 Task: For heading Arial black with underline.  font size for heading18,  'Change the font style of data to'Calibri.  and font size to 9,  Change the alignment of both headline & data to Align center.  In the sheet  analysisSalesMetrics
Action: Mouse moved to (136, 177)
Screenshot: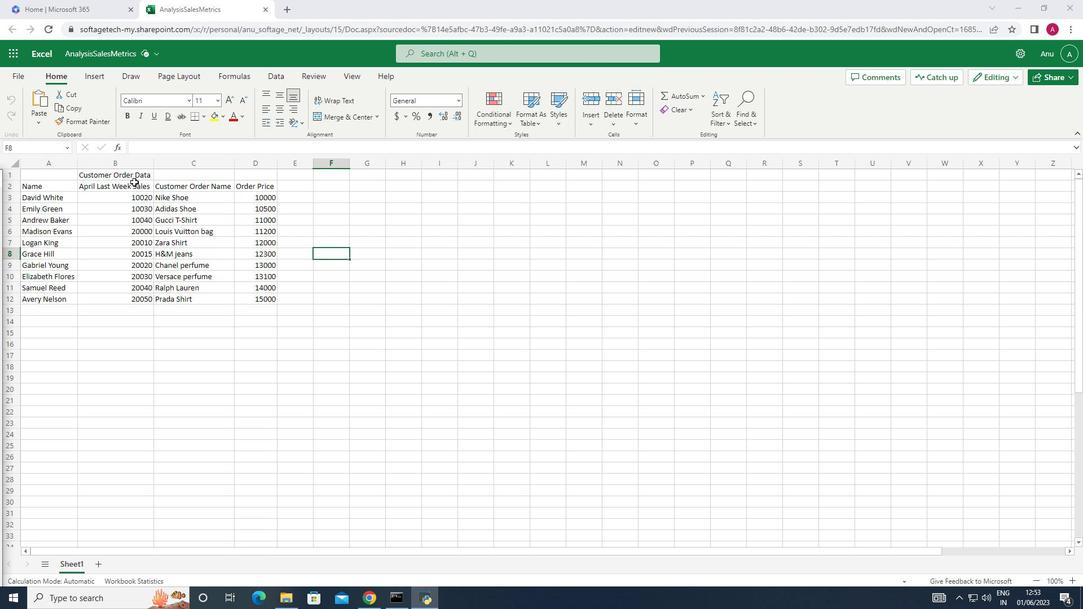 
Action: Mouse pressed left at (136, 177)
Screenshot: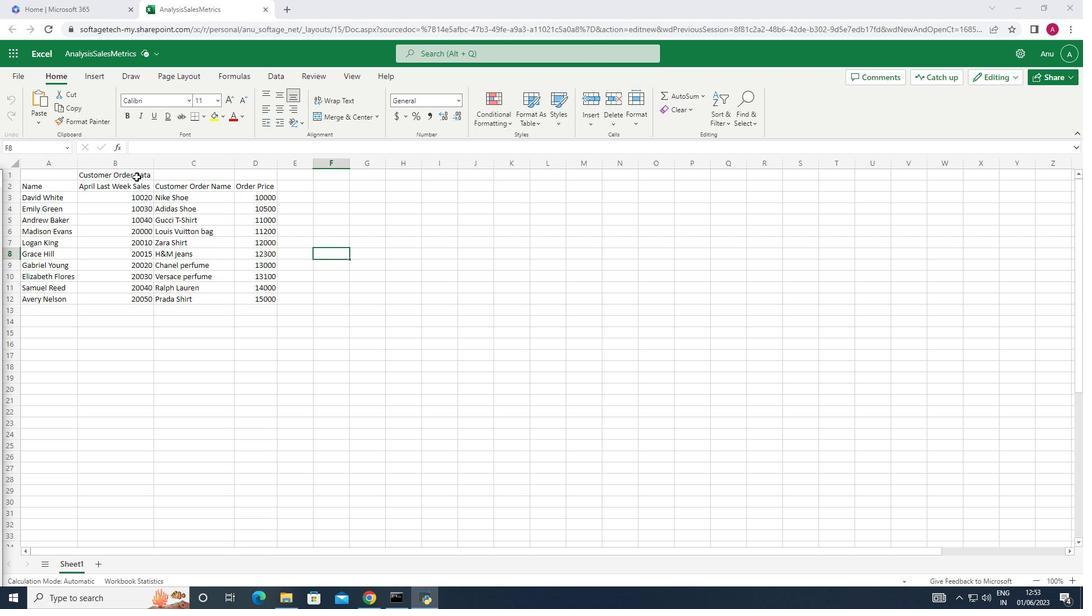 
Action: Mouse moved to (187, 99)
Screenshot: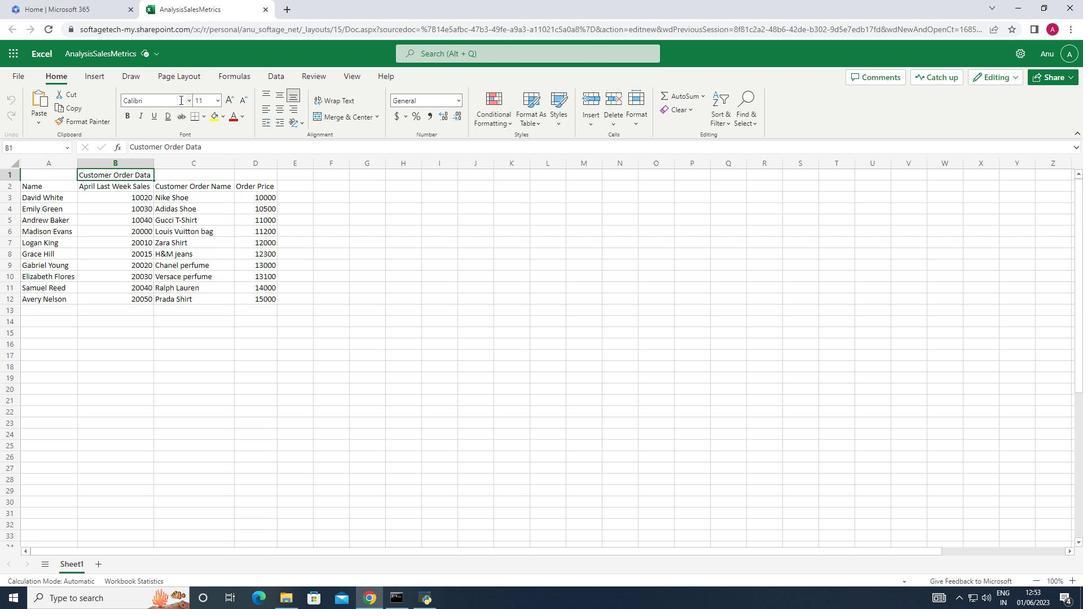 
Action: Mouse pressed left at (187, 99)
Screenshot: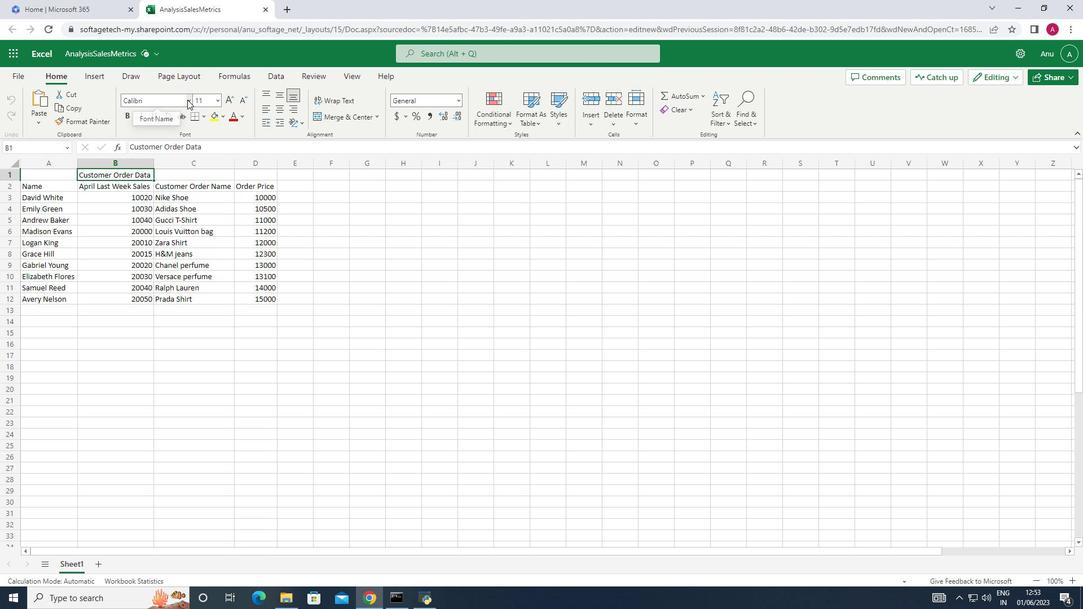 
Action: Mouse moved to (167, 129)
Screenshot: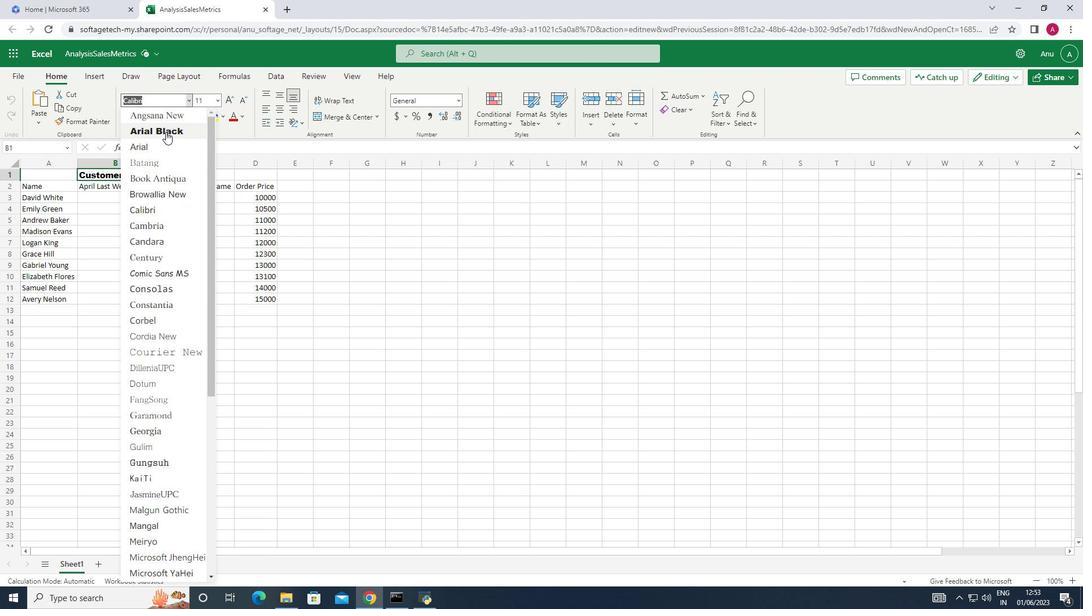 
Action: Mouse pressed left at (167, 129)
Screenshot: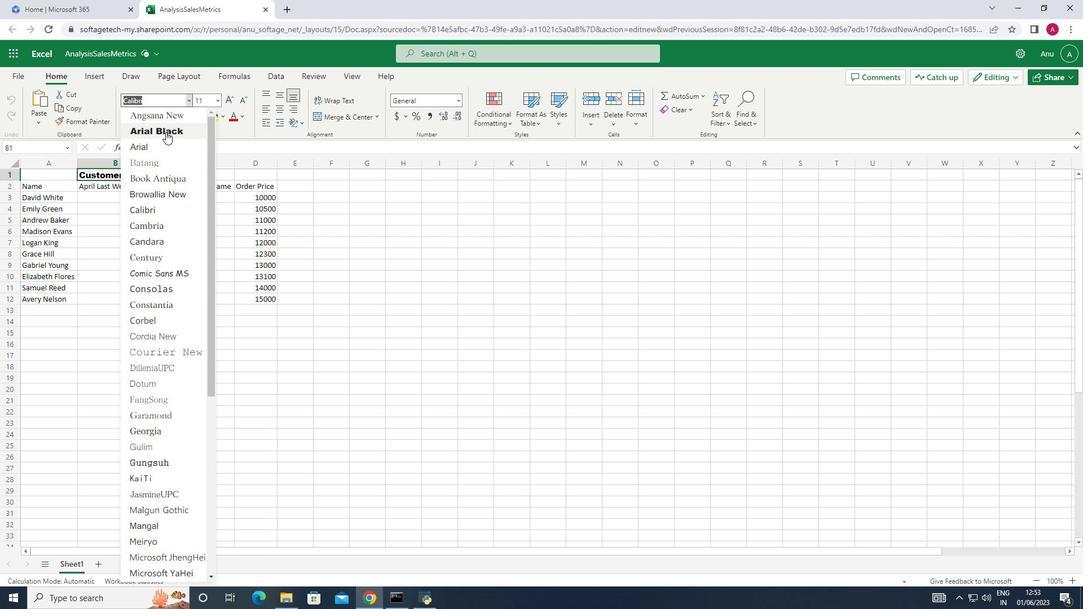 
Action: Mouse moved to (159, 115)
Screenshot: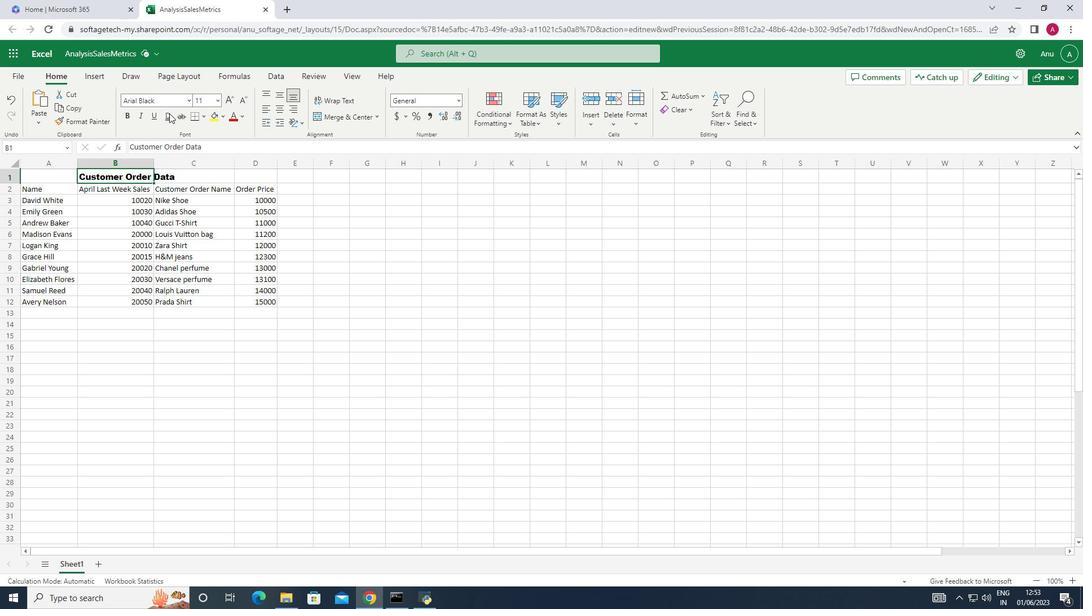 
Action: Mouse pressed left at (159, 115)
Screenshot: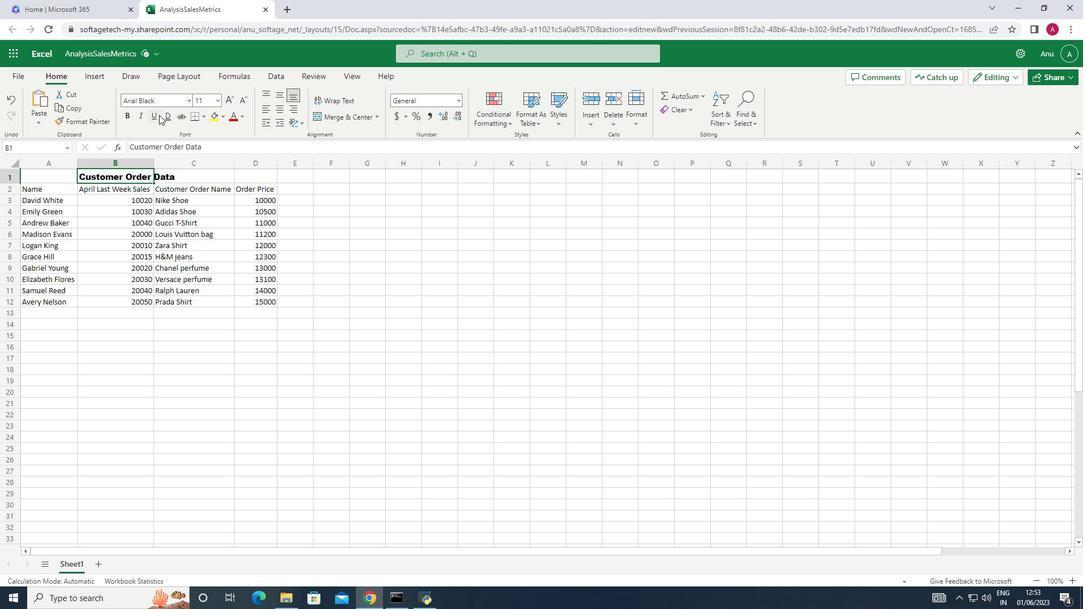 
Action: Mouse moved to (222, 101)
Screenshot: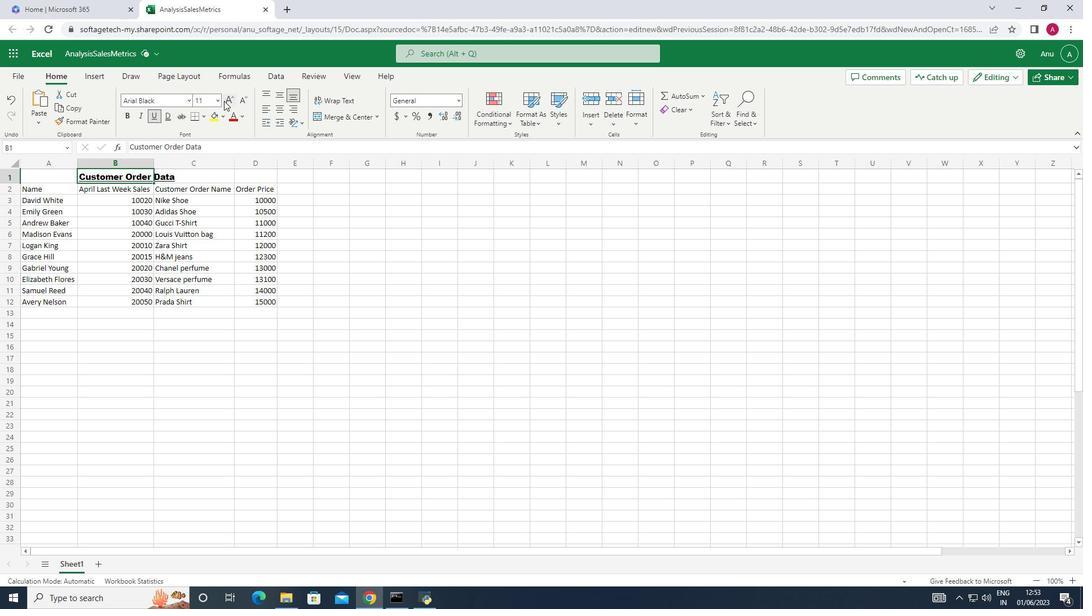 
Action: Mouse pressed left at (222, 101)
Screenshot: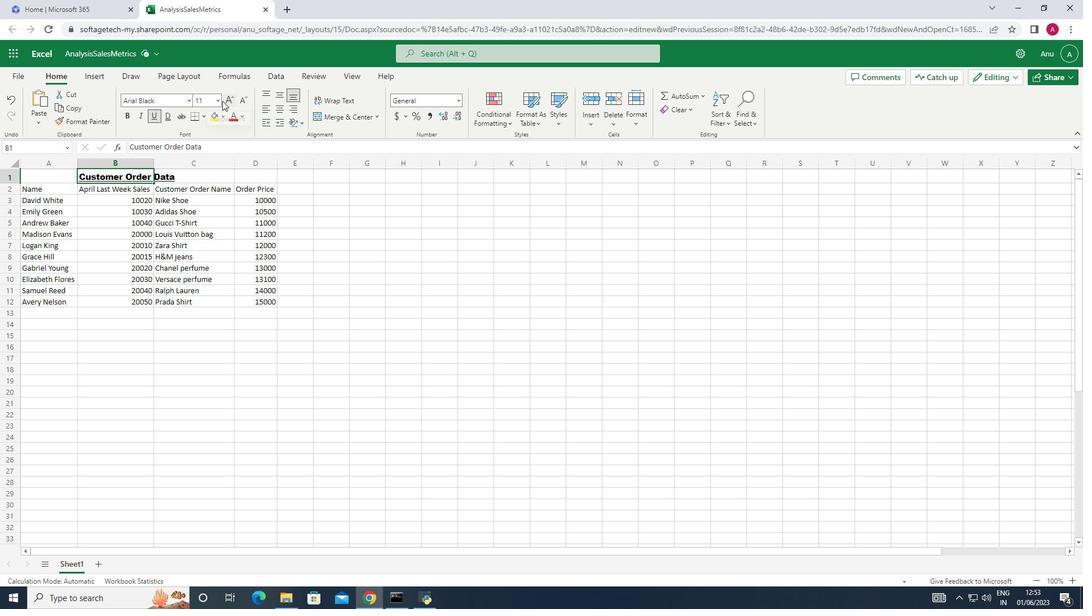 
Action: Mouse moved to (216, 100)
Screenshot: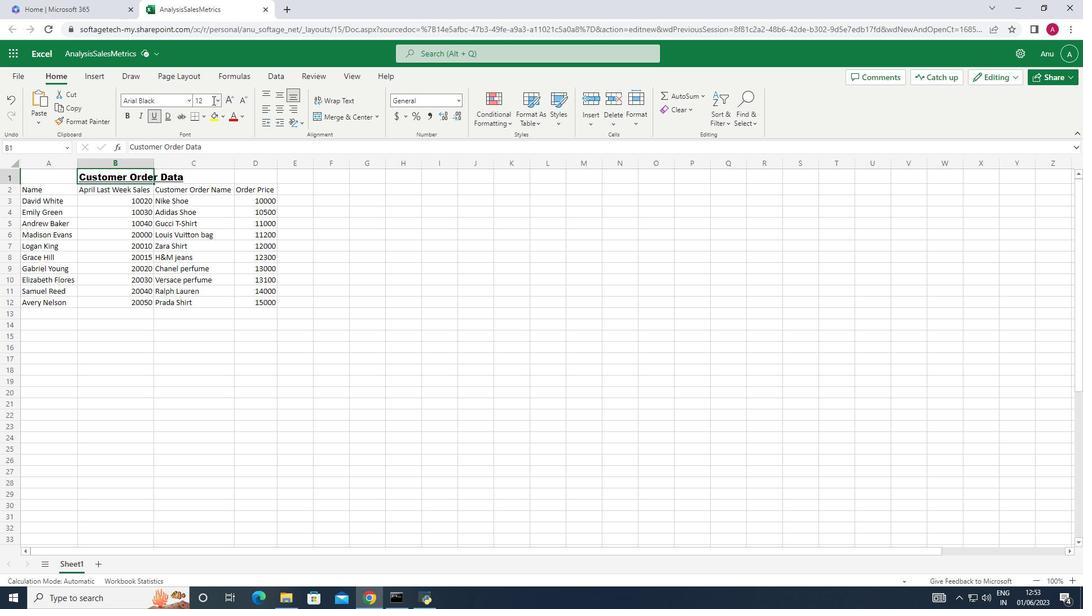 
Action: Mouse pressed left at (216, 100)
Screenshot: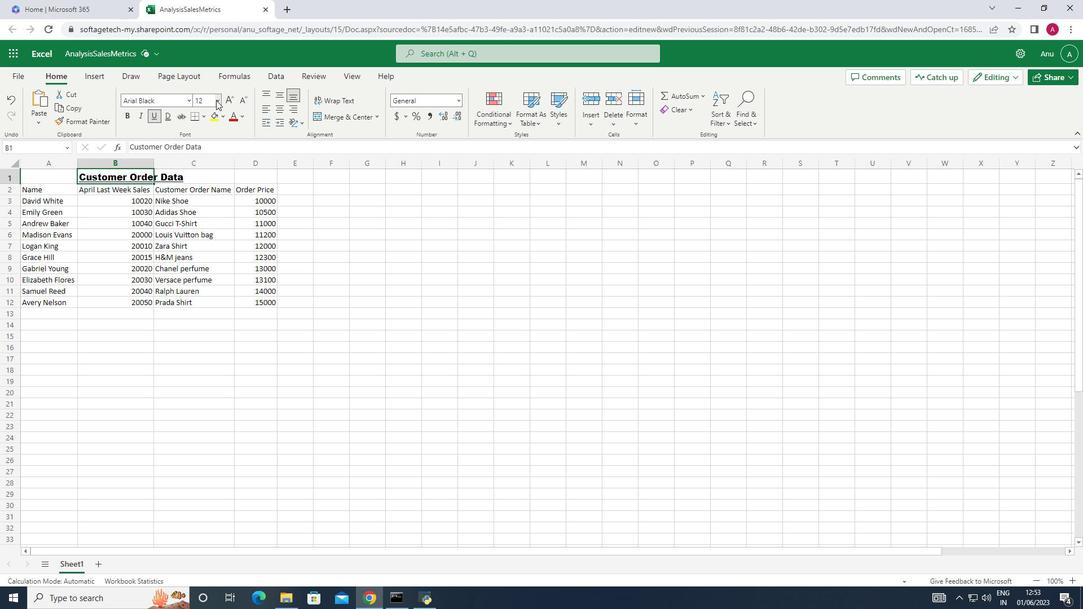 
Action: Mouse moved to (211, 221)
Screenshot: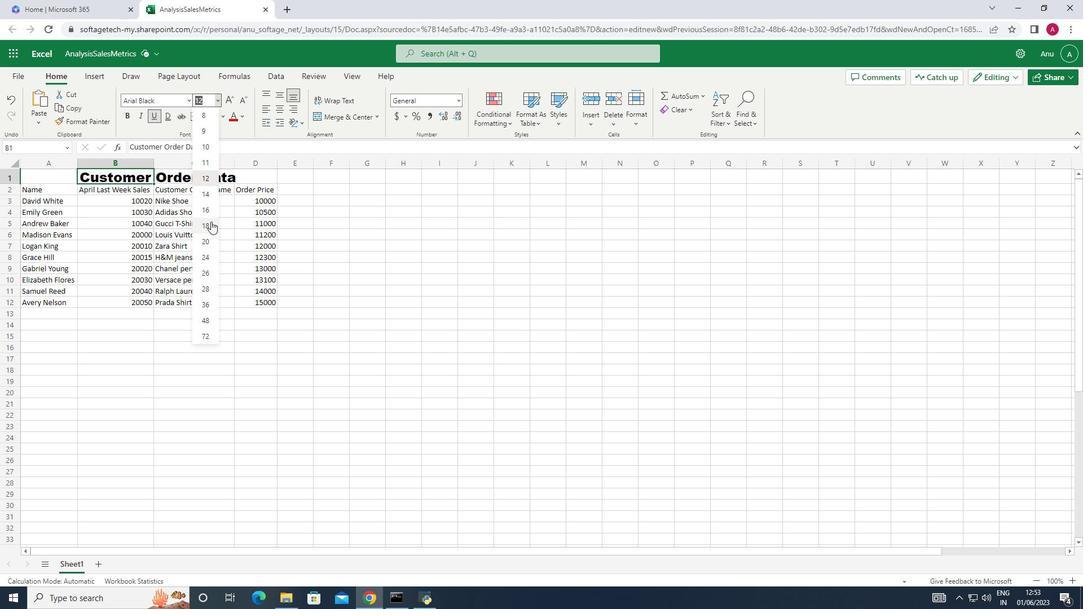 
Action: Mouse pressed left at (211, 221)
Screenshot: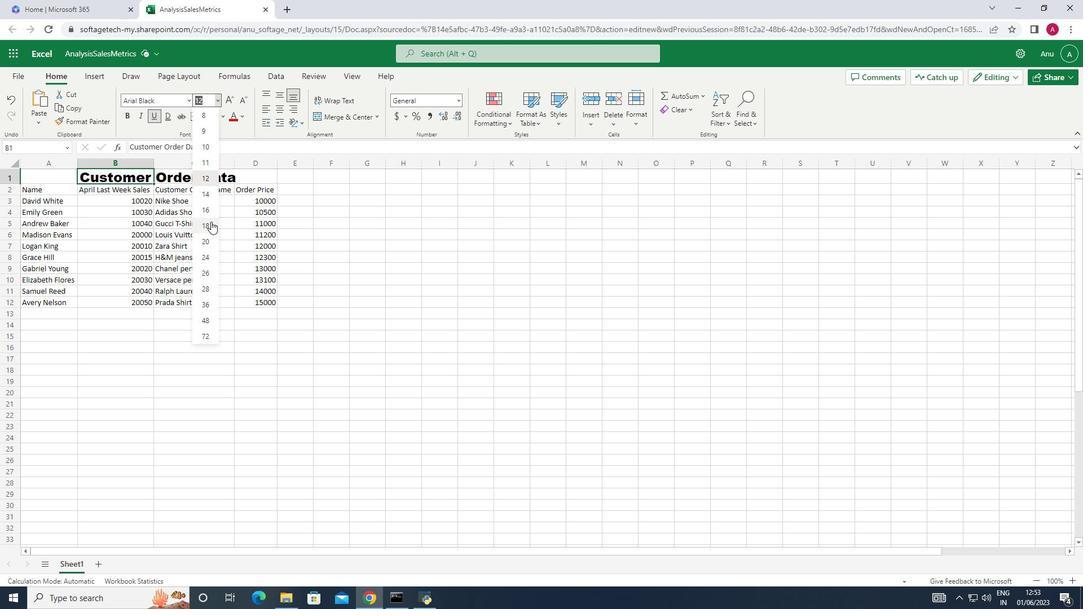 
Action: Mouse moved to (48, 196)
Screenshot: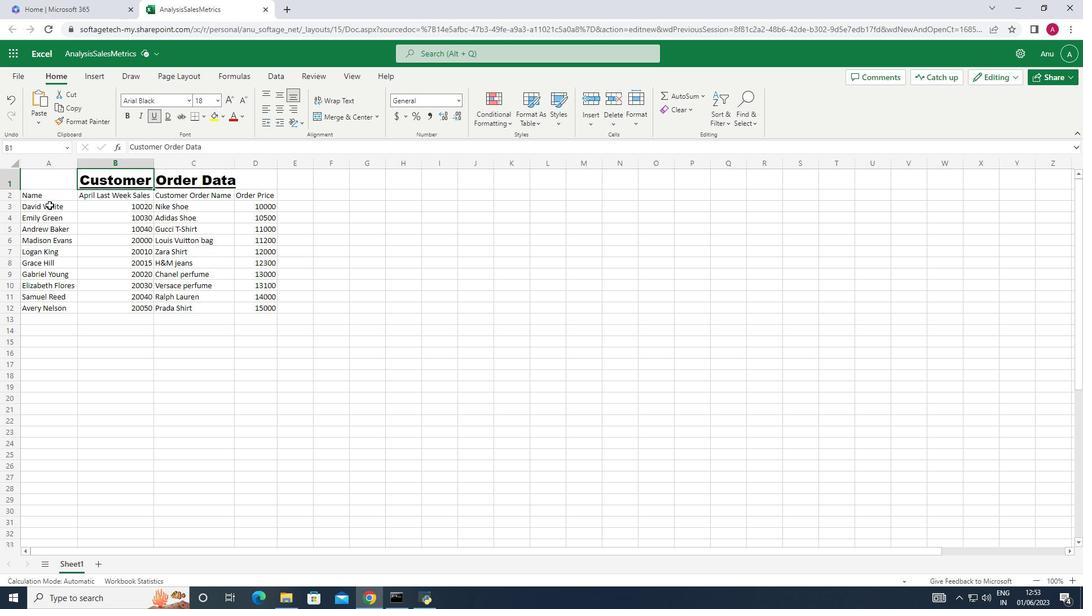 
Action: Mouse pressed left at (48, 196)
Screenshot: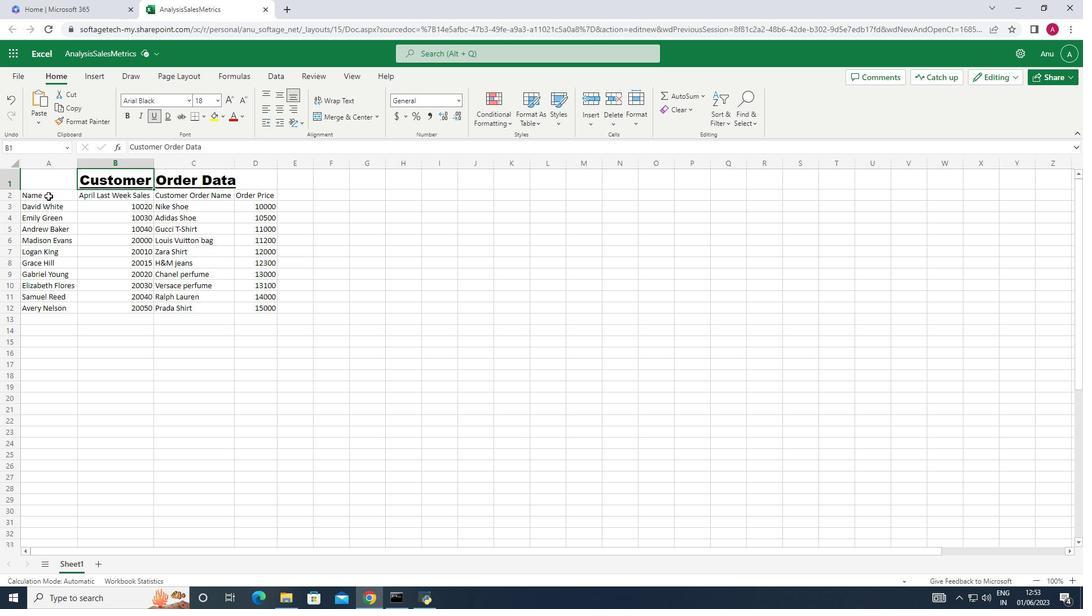 
Action: Mouse moved to (186, 103)
Screenshot: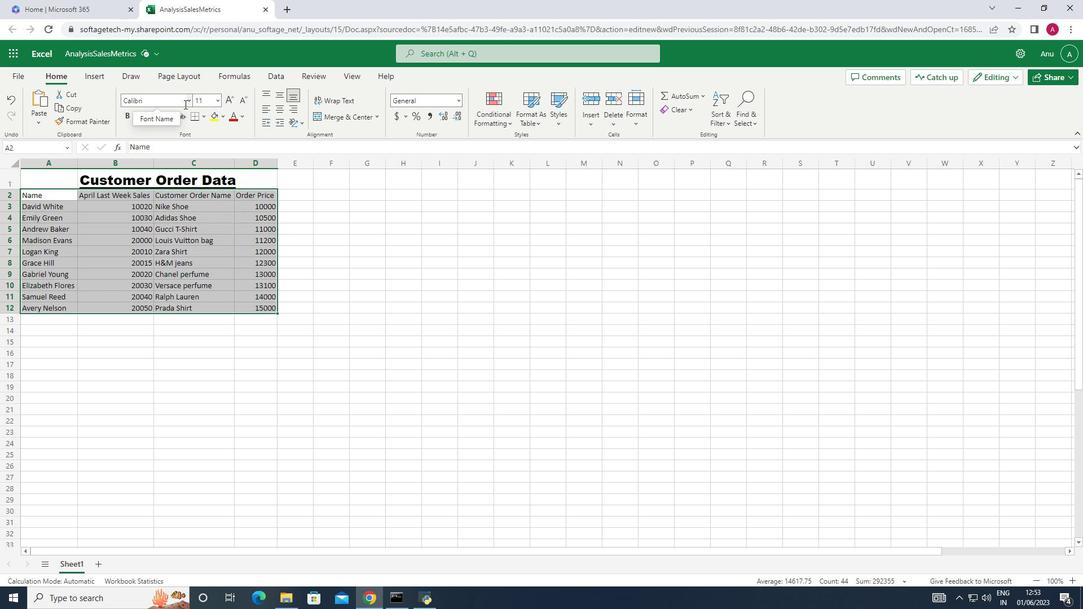 
Action: Mouse pressed left at (186, 103)
Screenshot: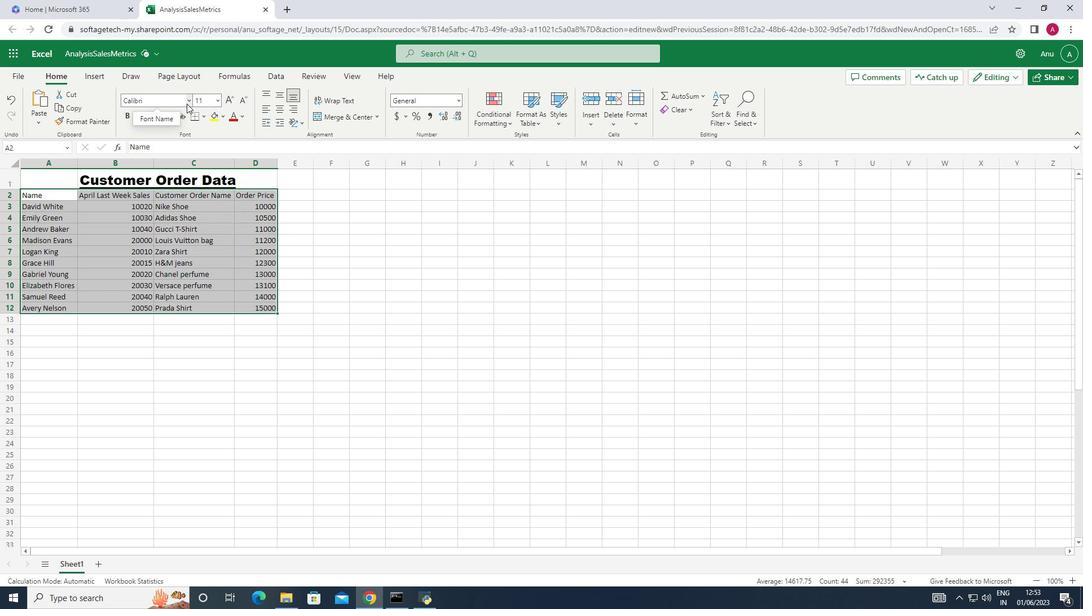
Action: Mouse moved to (155, 202)
Screenshot: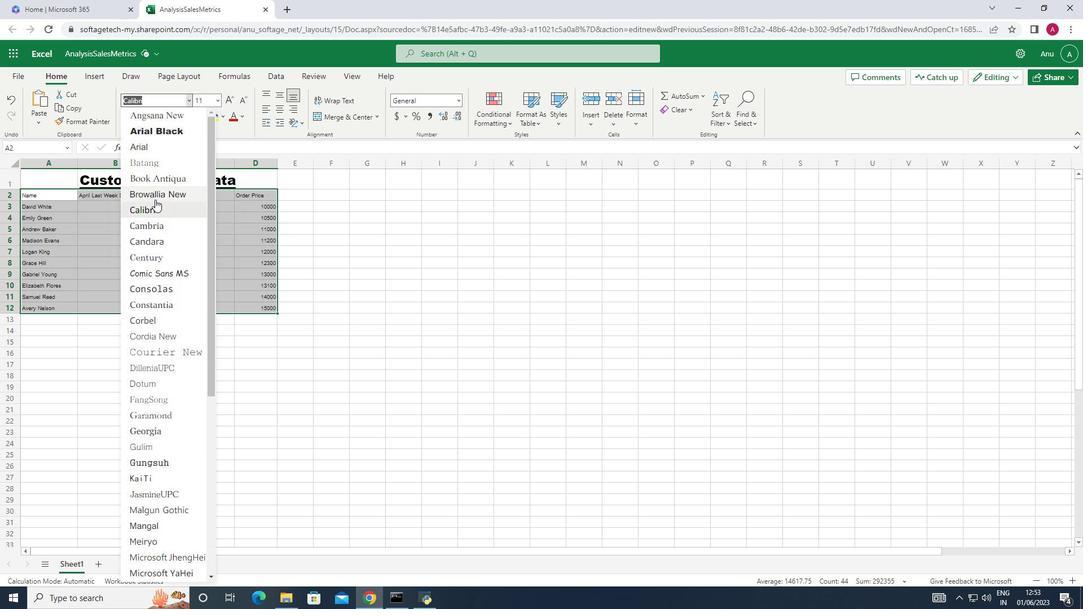 
Action: Mouse pressed left at (155, 202)
Screenshot: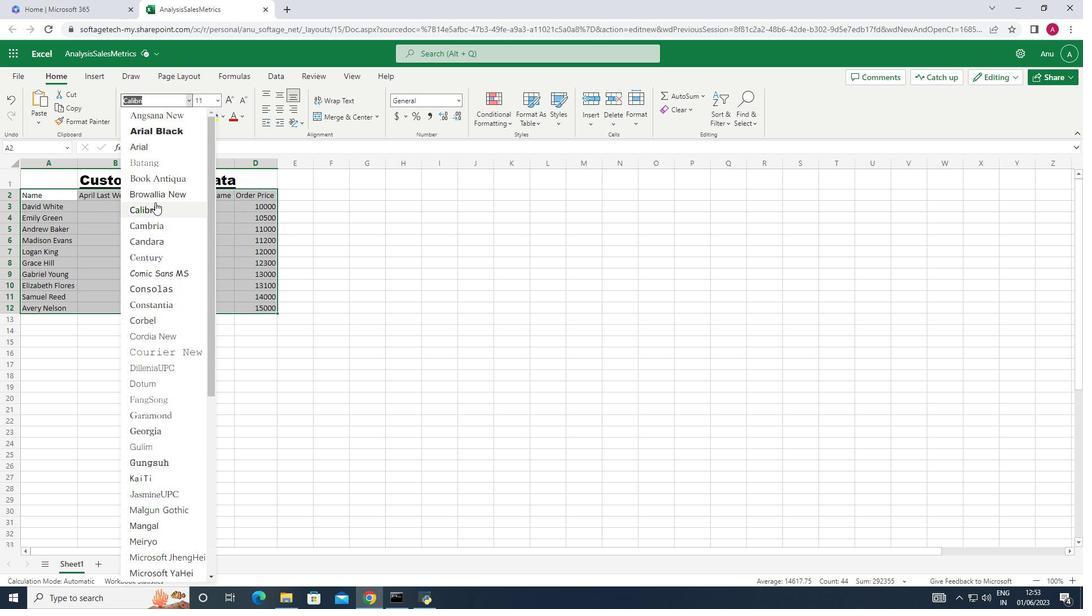 
Action: Mouse moved to (217, 97)
Screenshot: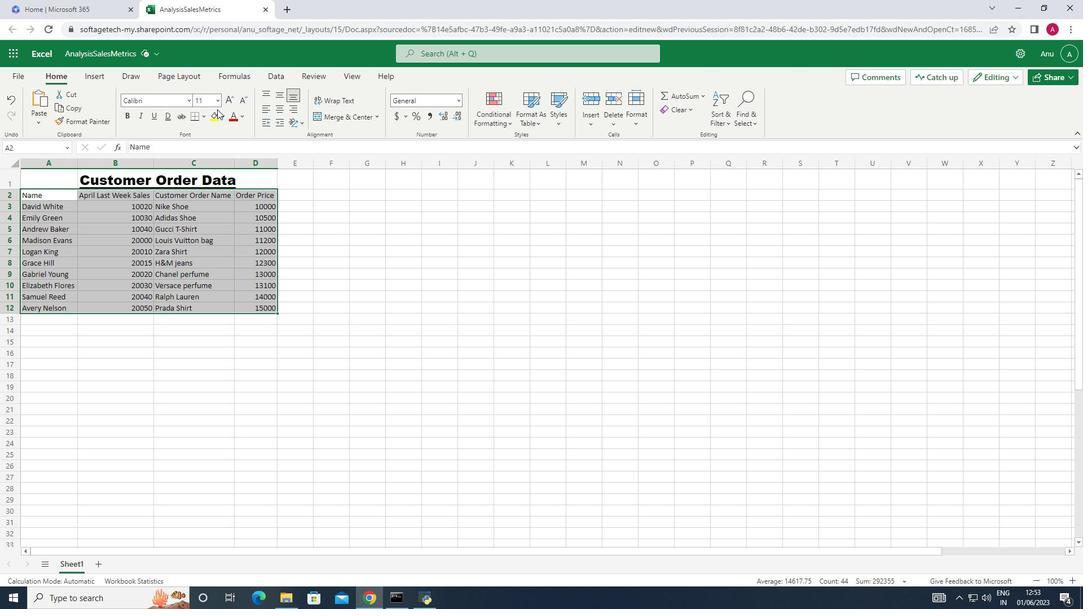 
Action: Mouse pressed left at (217, 97)
Screenshot: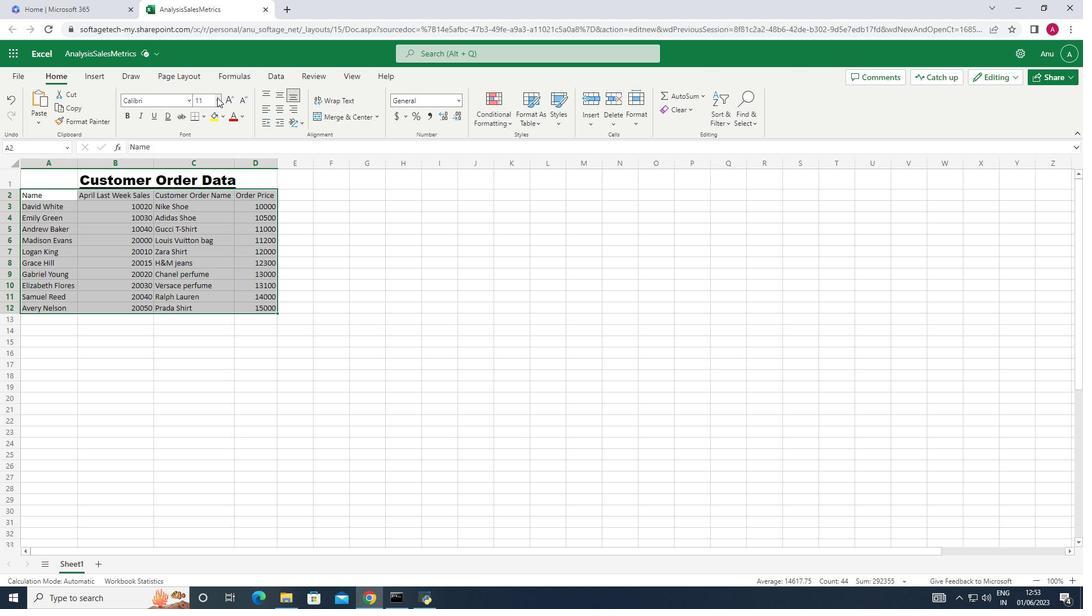 
Action: Mouse moved to (207, 125)
Screenshot: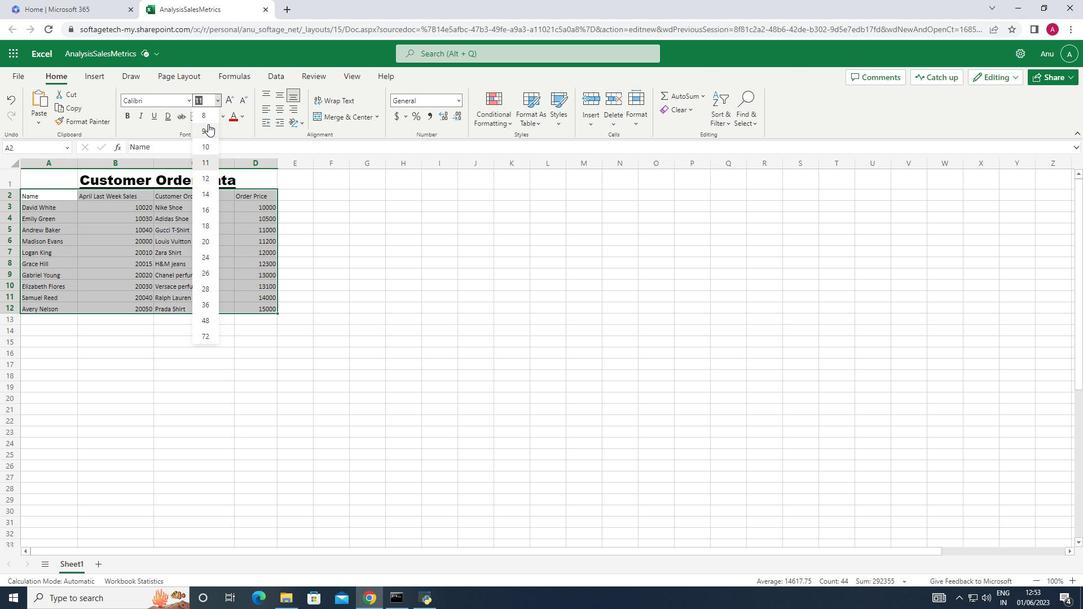 
Action: Mouse pressed left at (207, 125)
Screenshot: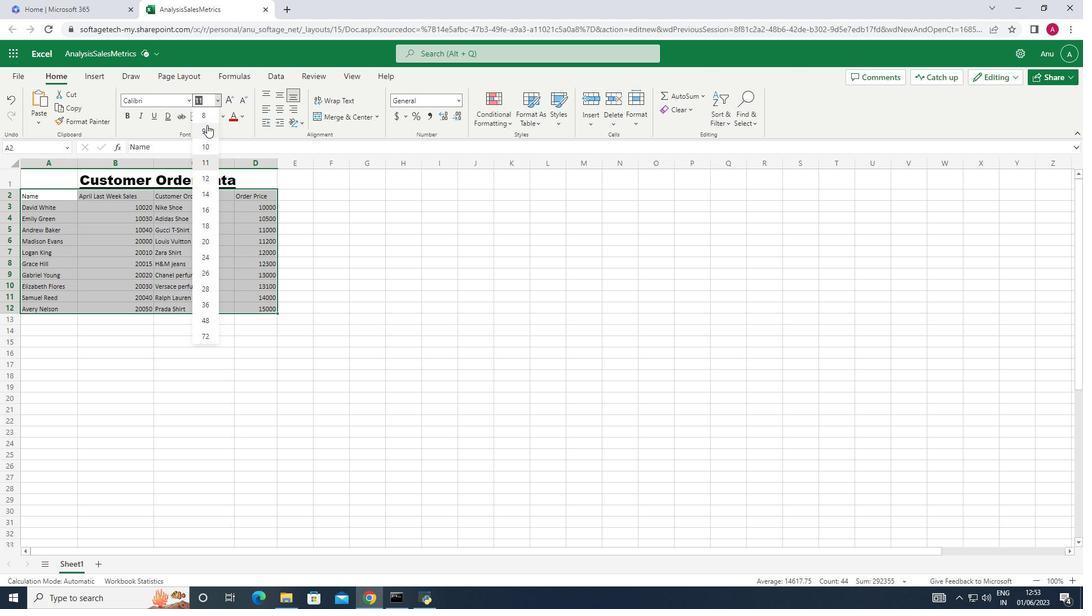 
Action: Mouse moved to (281, 110)
Screenshot: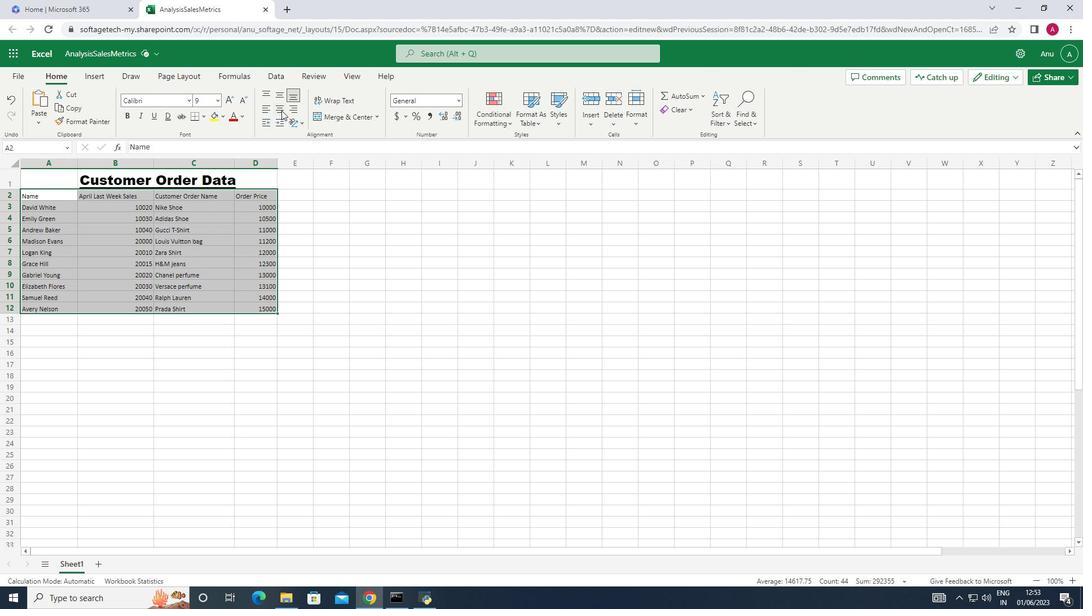 
Action: Mouse pressed left at (281, 110)
Screenshot: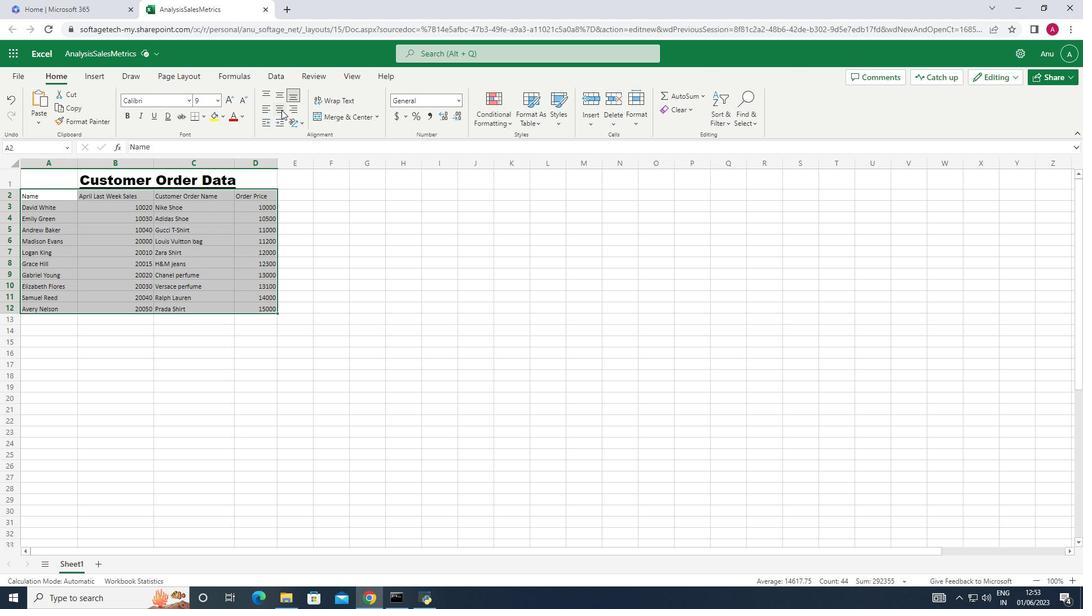 
Action: Mouse moved to (140, 181)
Screenshot: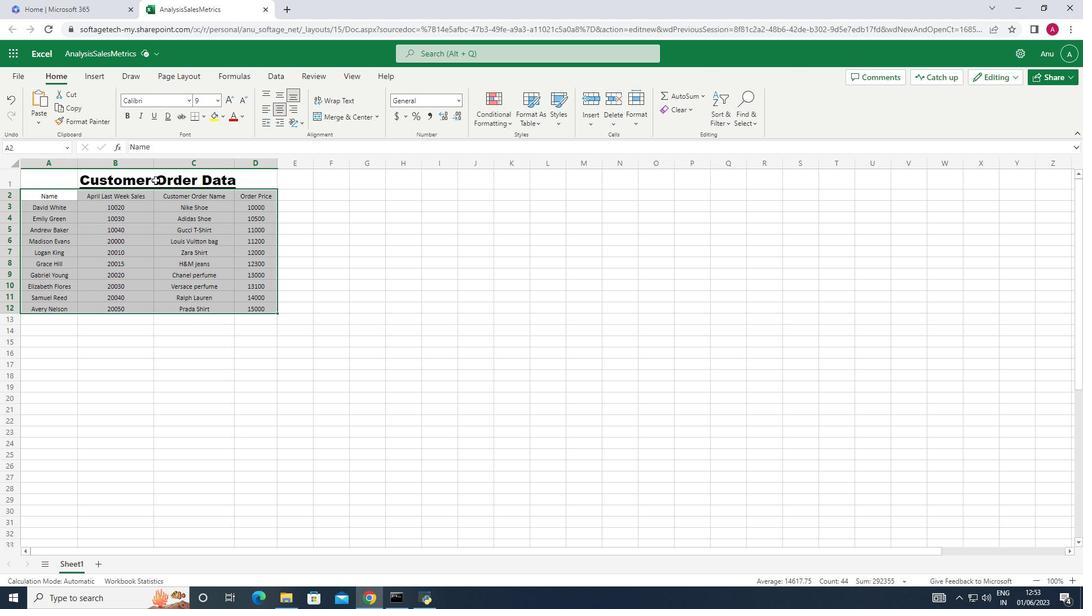 
Action: Mouse pressed left at (140, 181)
Screenshot: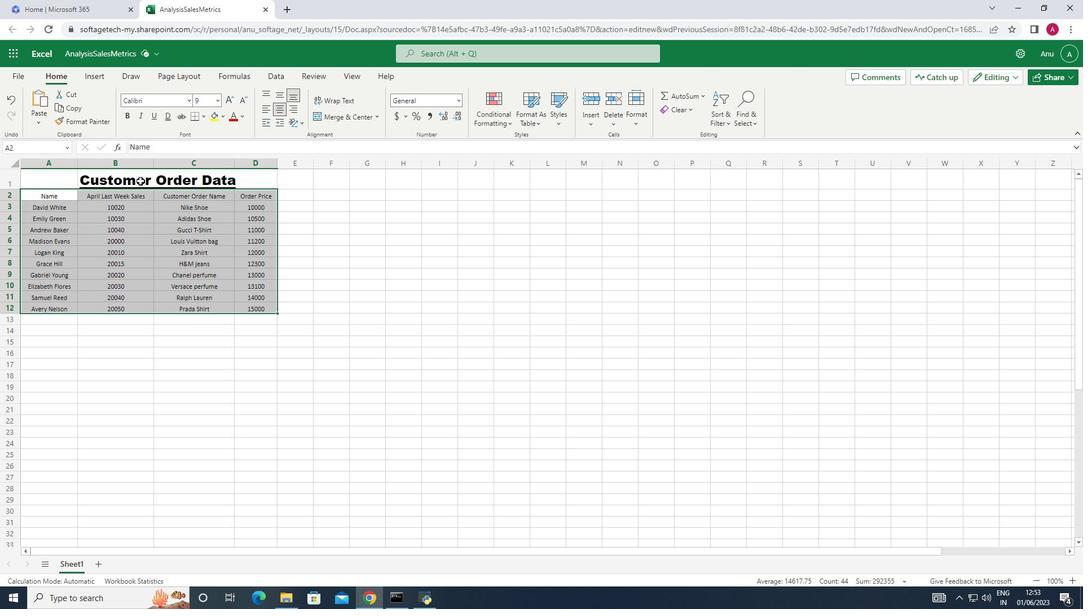 
Action: Mouse moved to (277, 108)
Screenshot: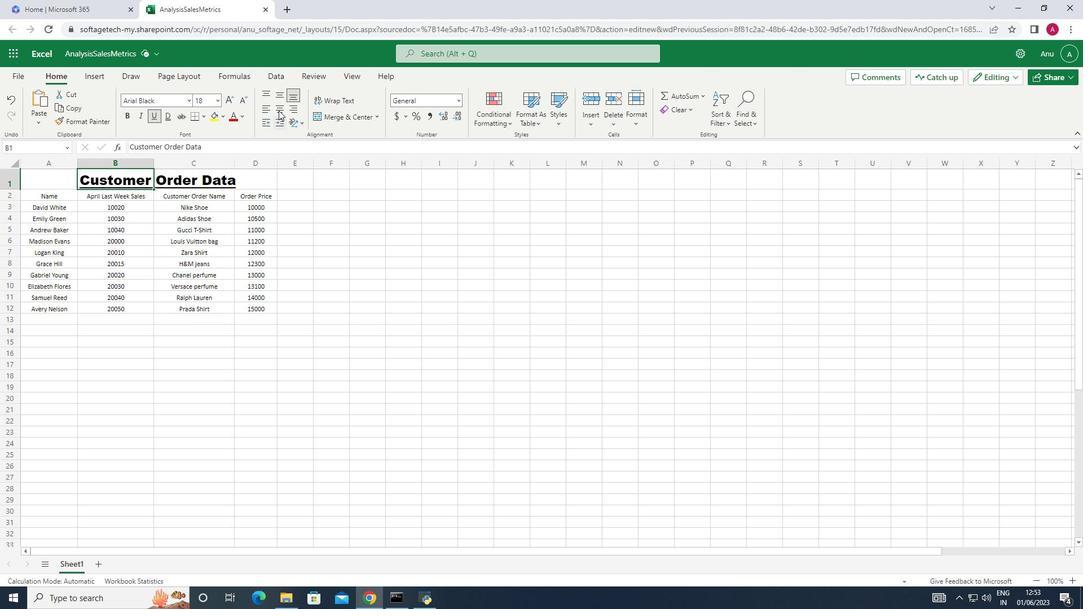 
Action: Mouse pressed left at (277, 108)
Screenshot: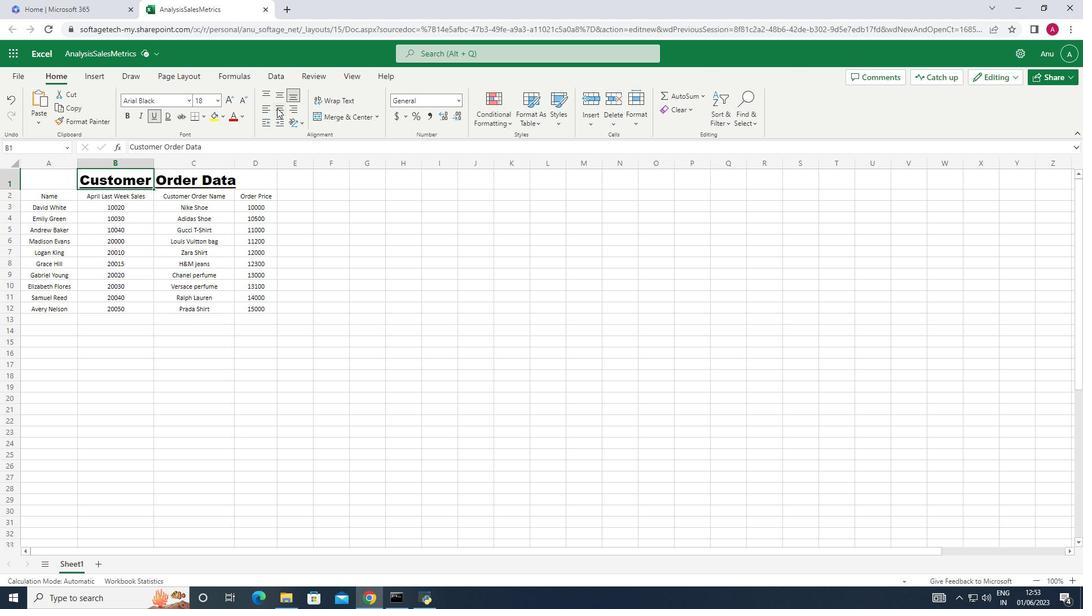 
Action: Mouse moved to (316, 361)
Screenshot: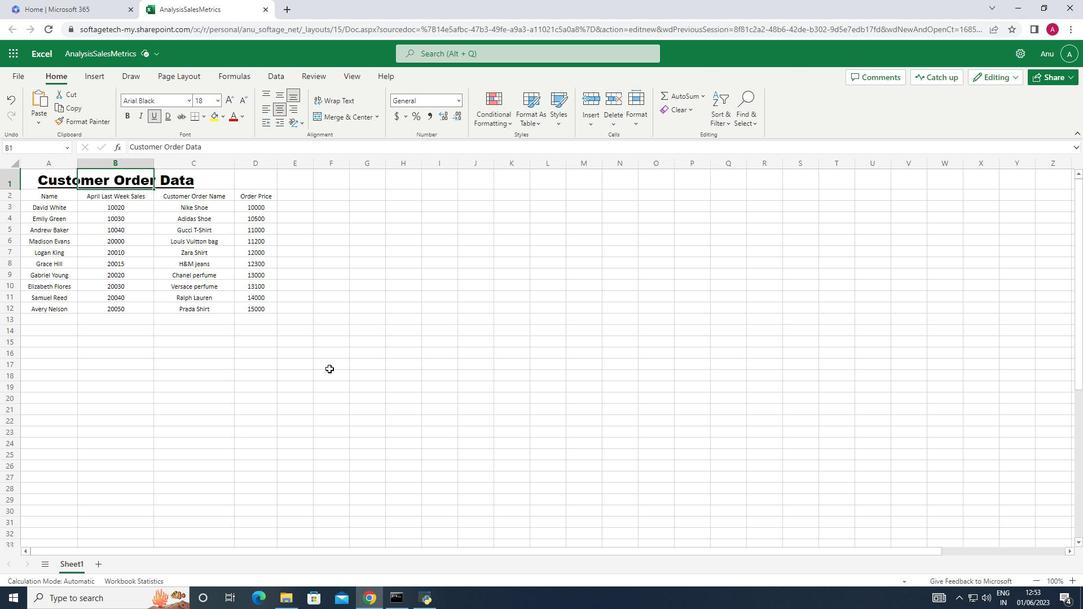 
Action: Mouse pressed left at (316, 361)
Screenshot: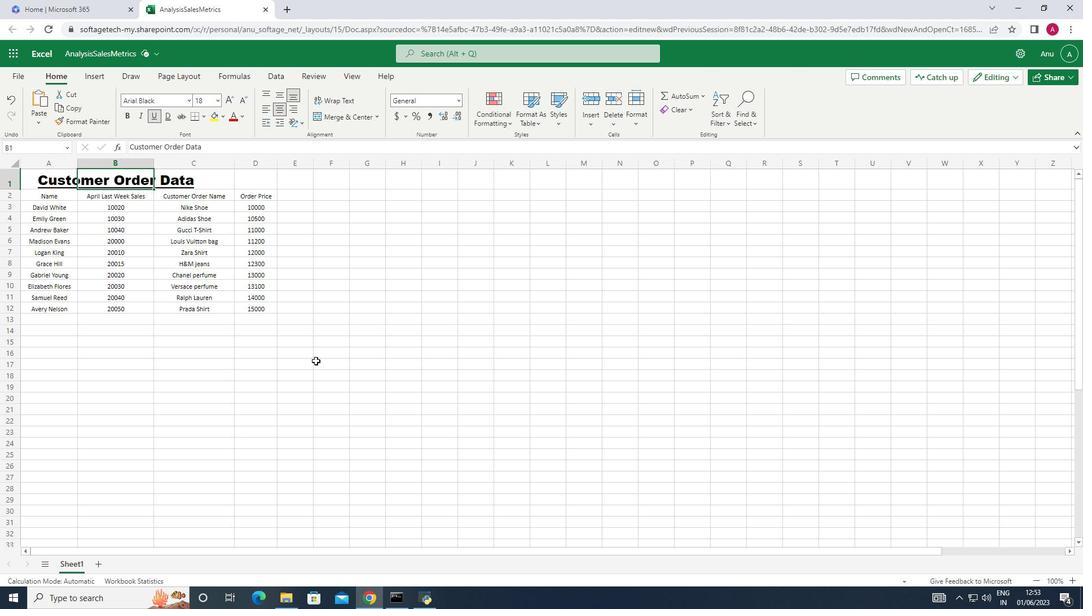 
